Task: When a card is added to the list "to do" then copy the card to the bottom.
Action: Mouse moved to (612, 207)
Screenshot: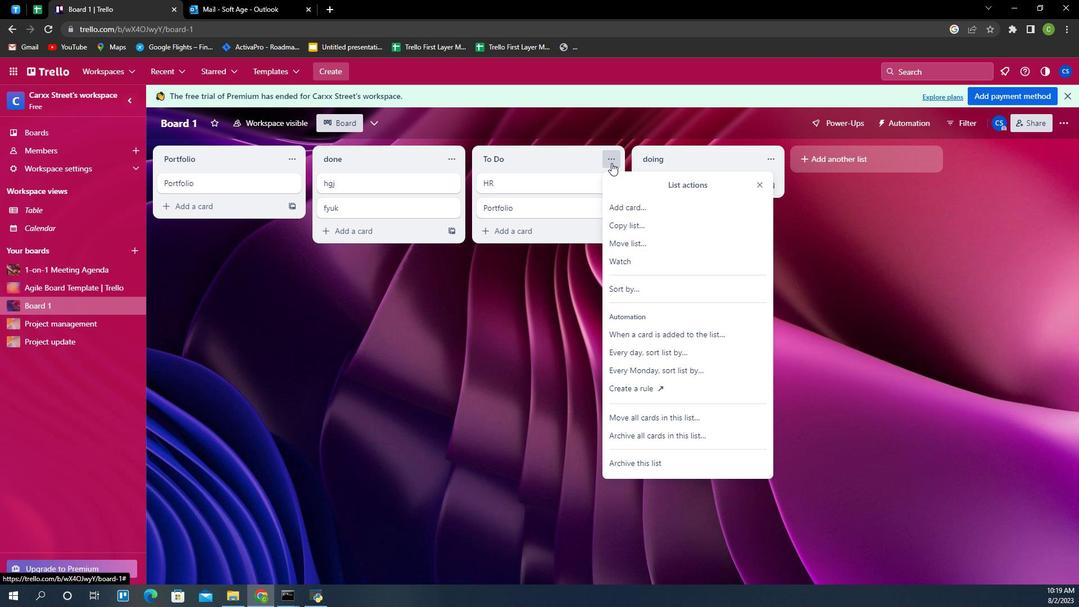
Action: Mouse pressed left at (612, 207)
Screenshot: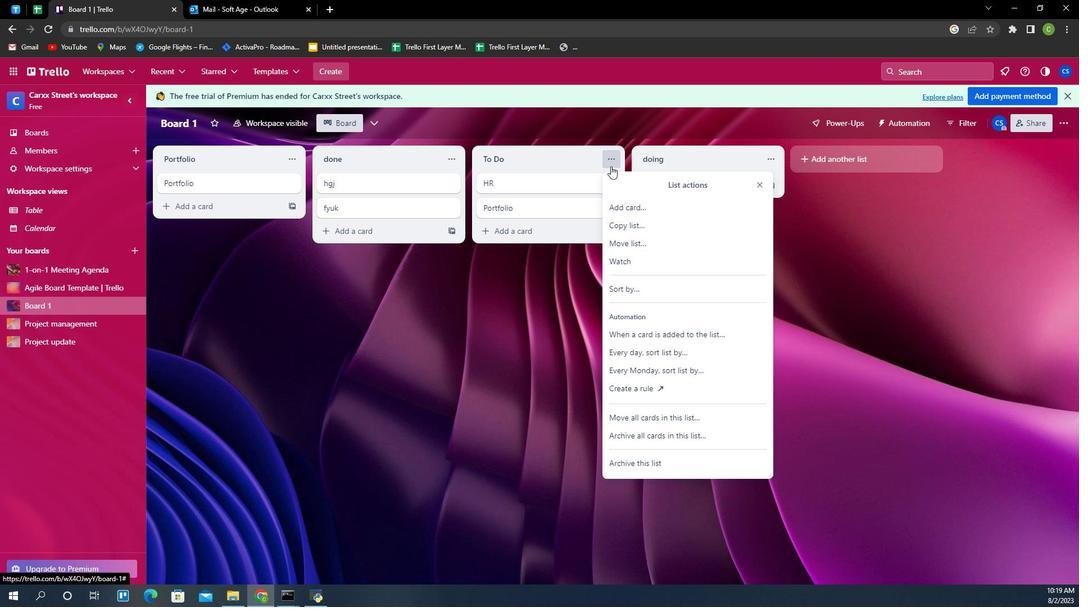 
Action: Mouse moved to (639, 349)
Screenshot: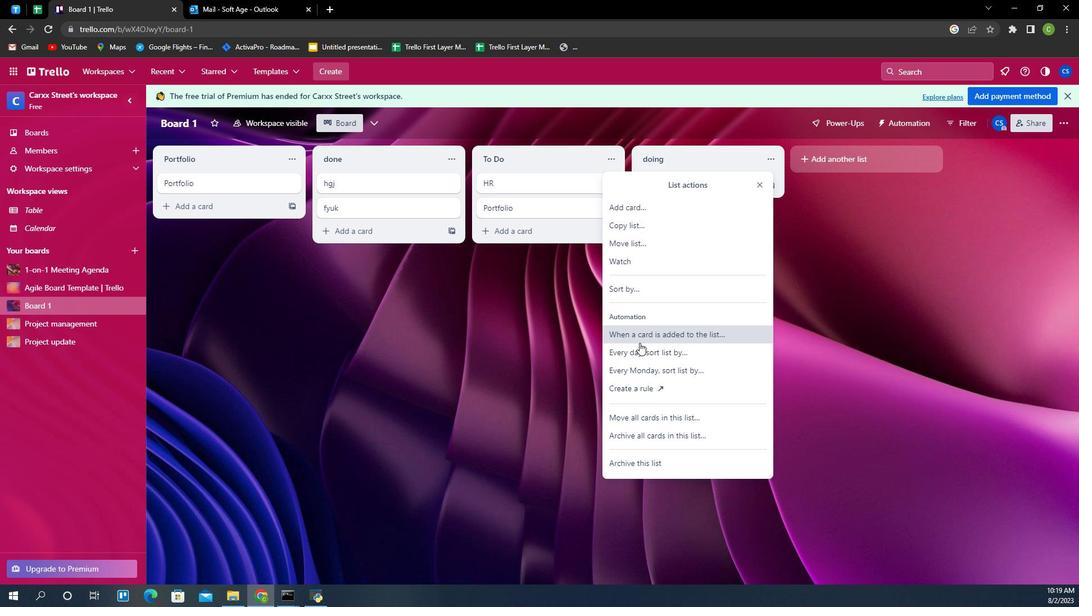 
Action: Mouse pressed left at (639, 349)
Screenshot: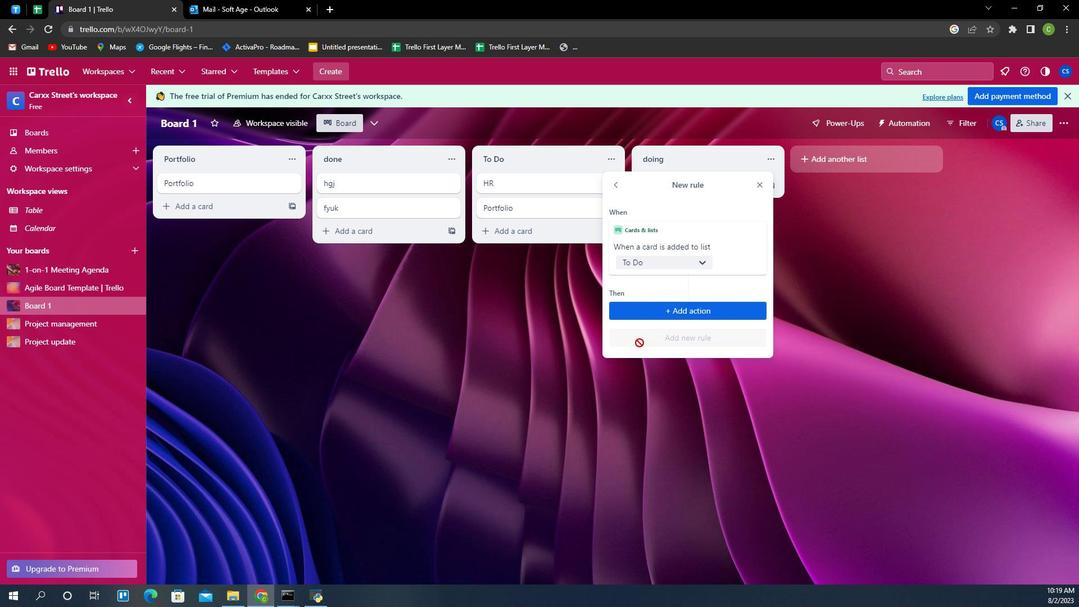 
Action: Mouse moved to (654, 324)
Screenshot: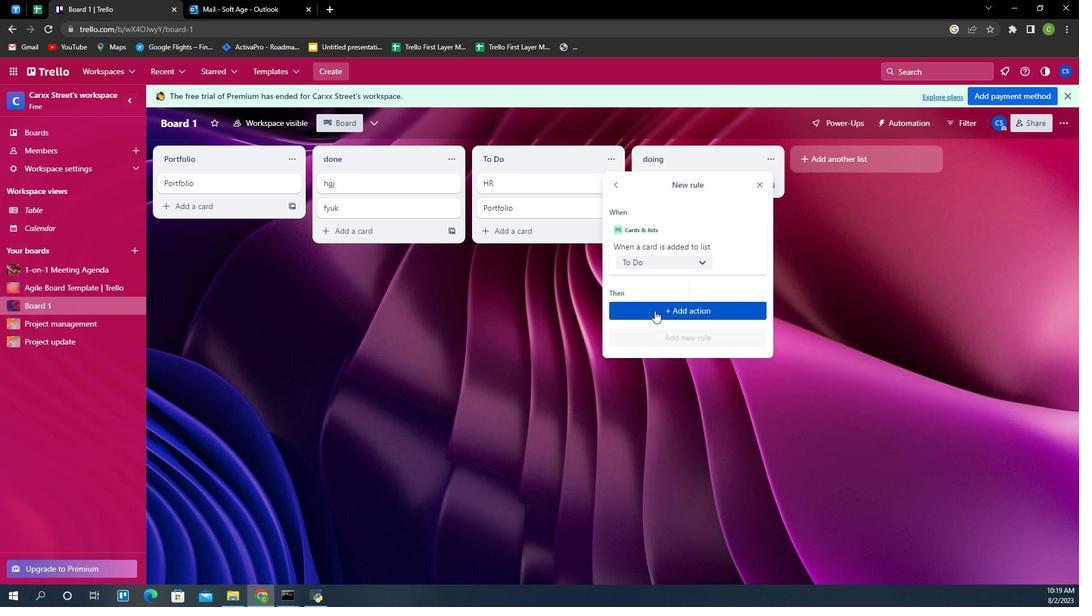 
Action: Mouse pressed left at (654, 324)
Screenshot: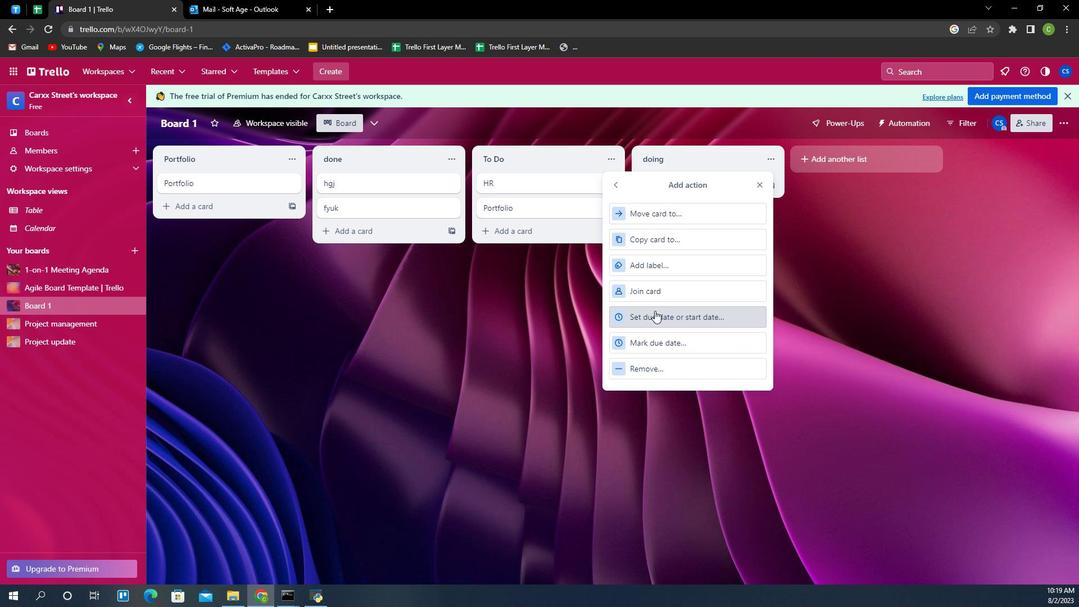 
Action: Mouse moved to (682, 264)
Screenshot: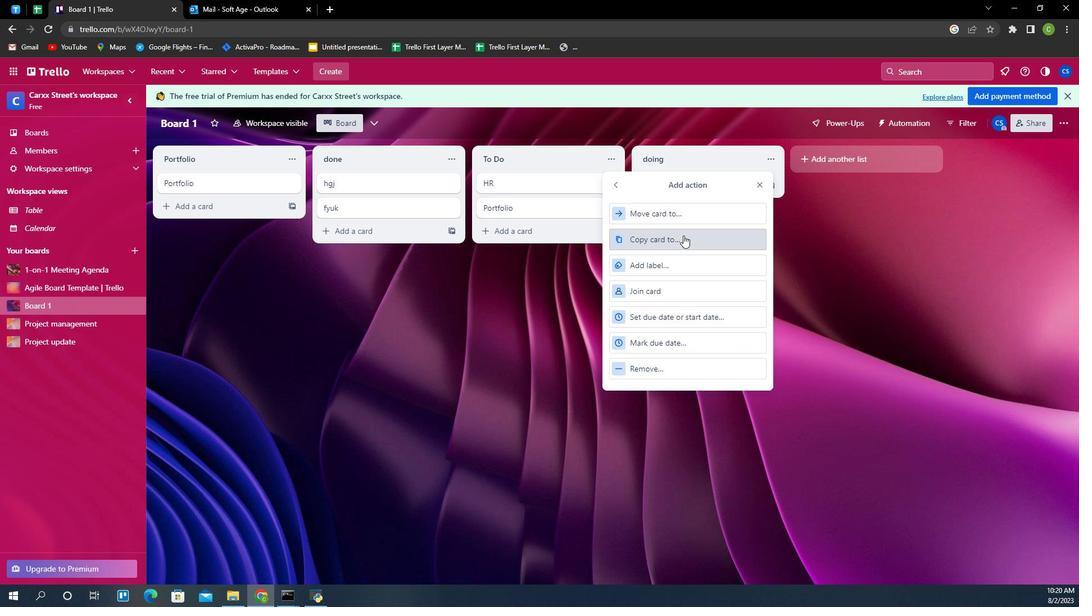 
Action: Mouse pressed left at (682, 264)
Screenshot: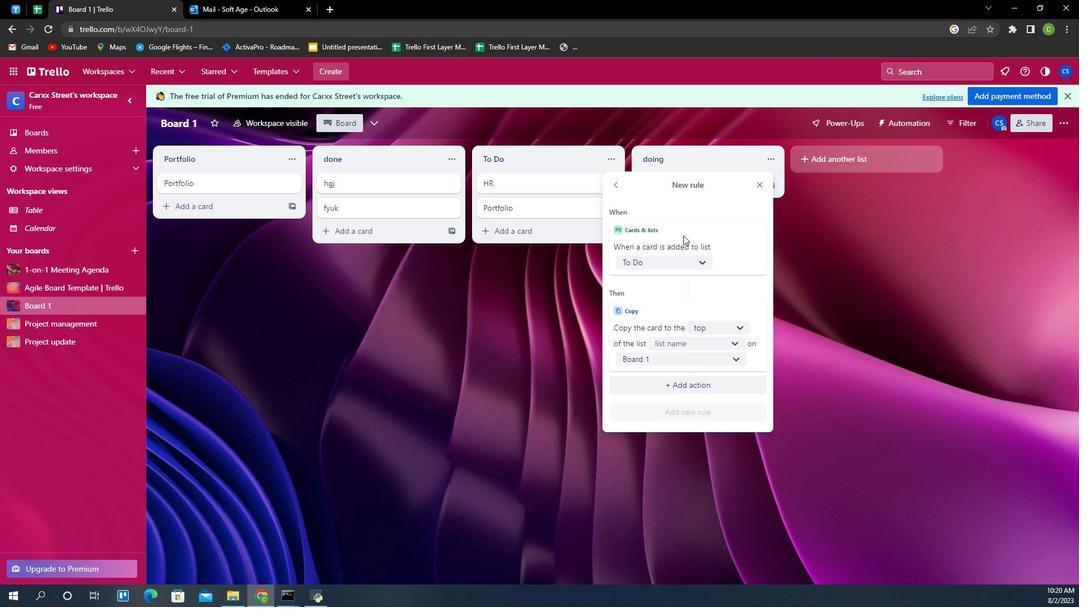 
Action: Mouse moved to (733, 339)
Screenshot: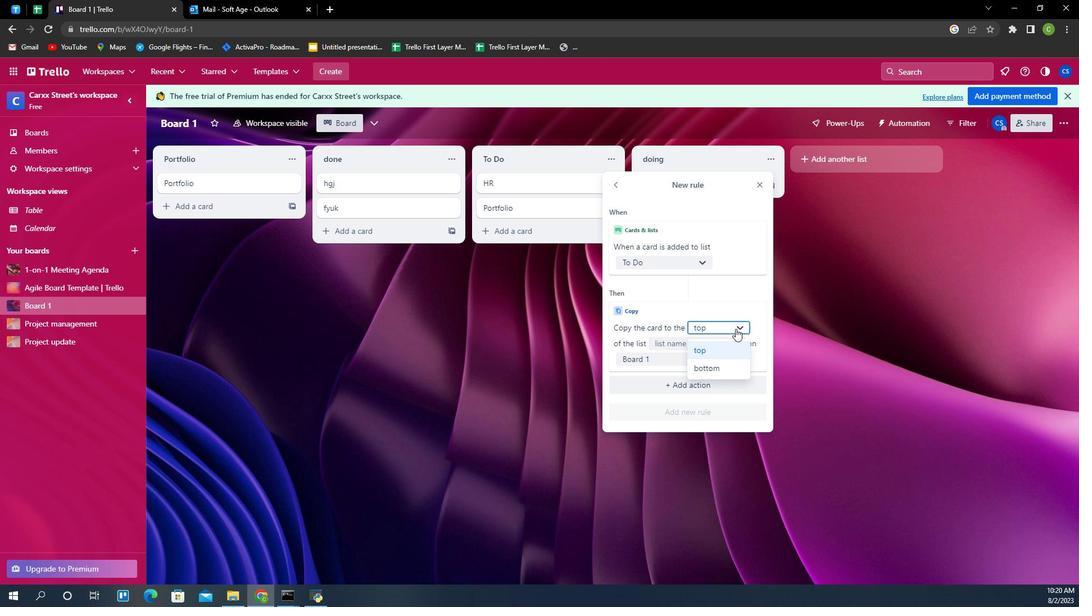
Action: Mouse pressed left at (733, 339)
Screenshot: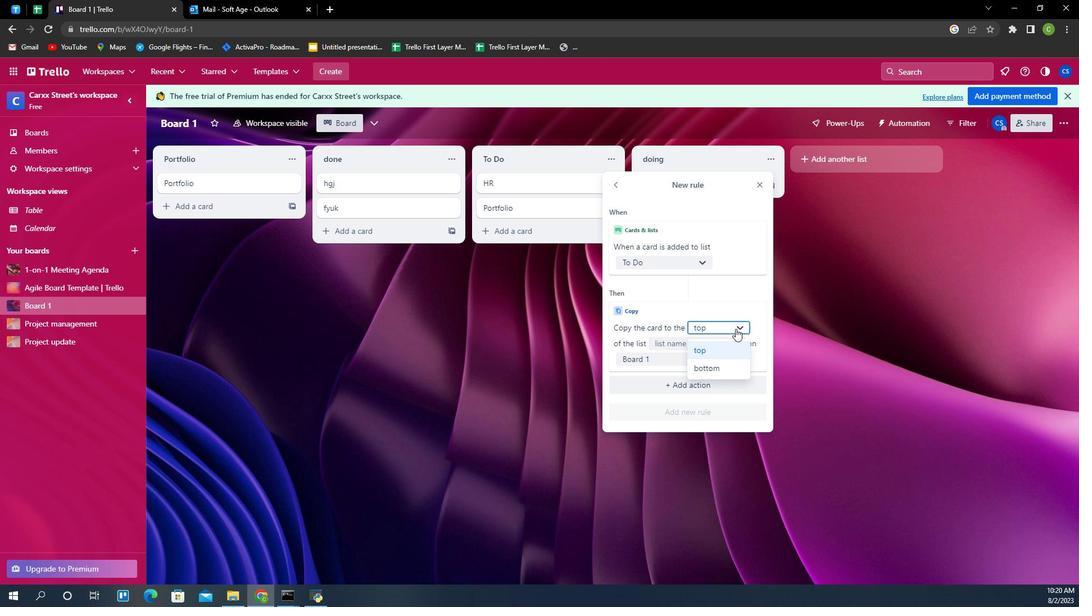 
Action: Mouse moved to (722, 368)
Screenshot: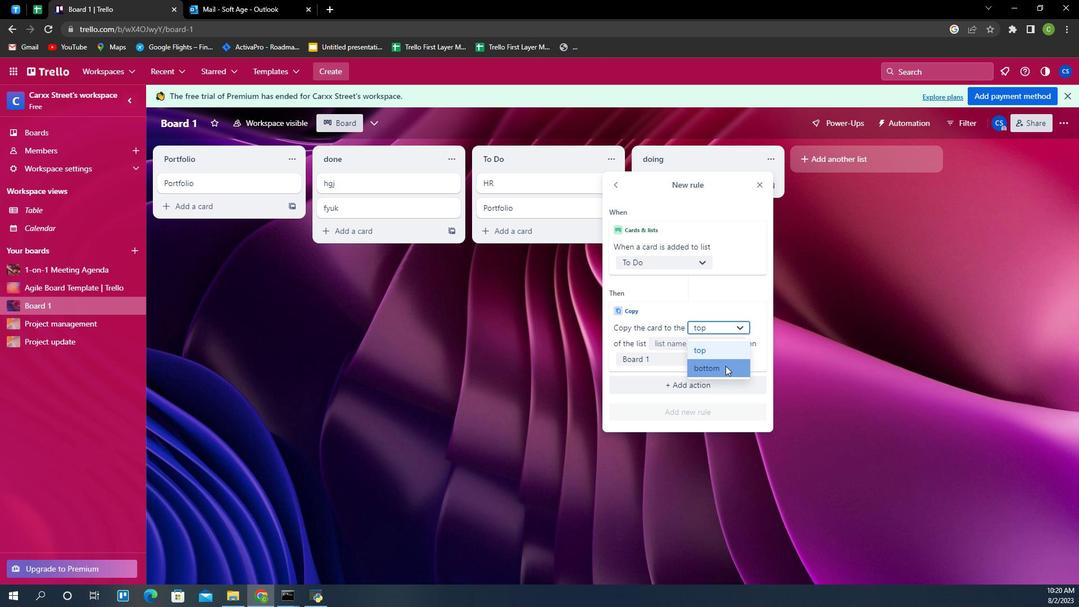 
Action: Mouse pressed left at (722, 368)
Screenshot: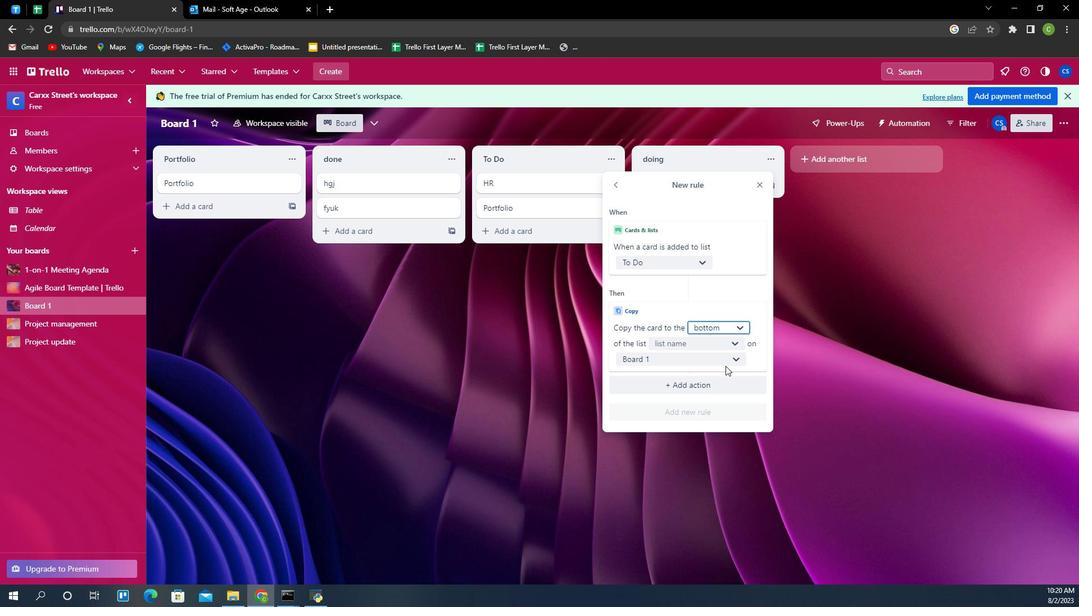 
Action: Mouse moved to (724, 349)
Screenshot: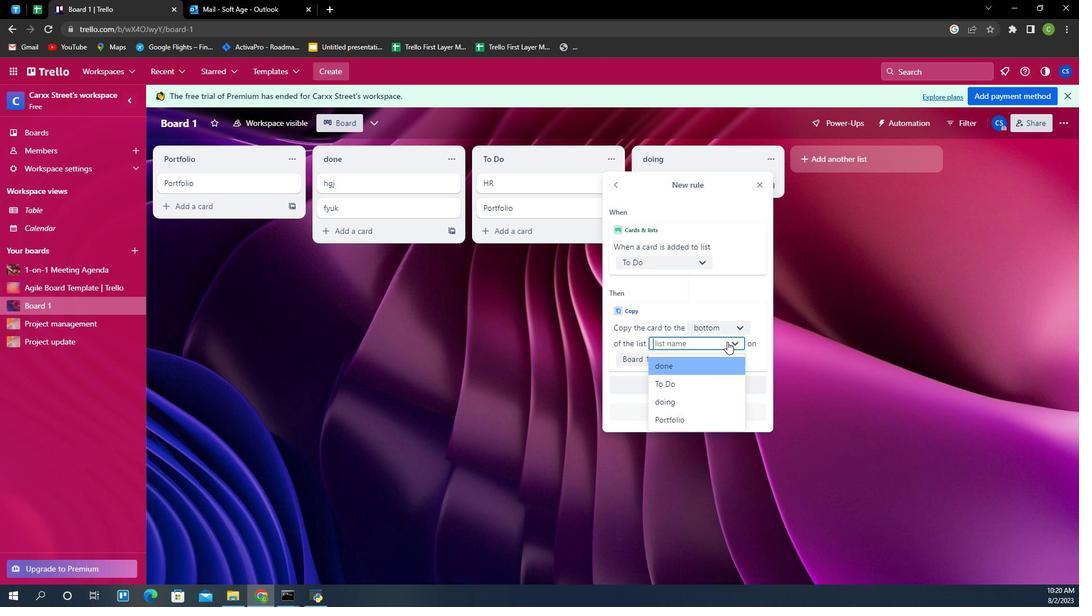 
Action: Mouse pressed left at (724, 349)
Screenshot: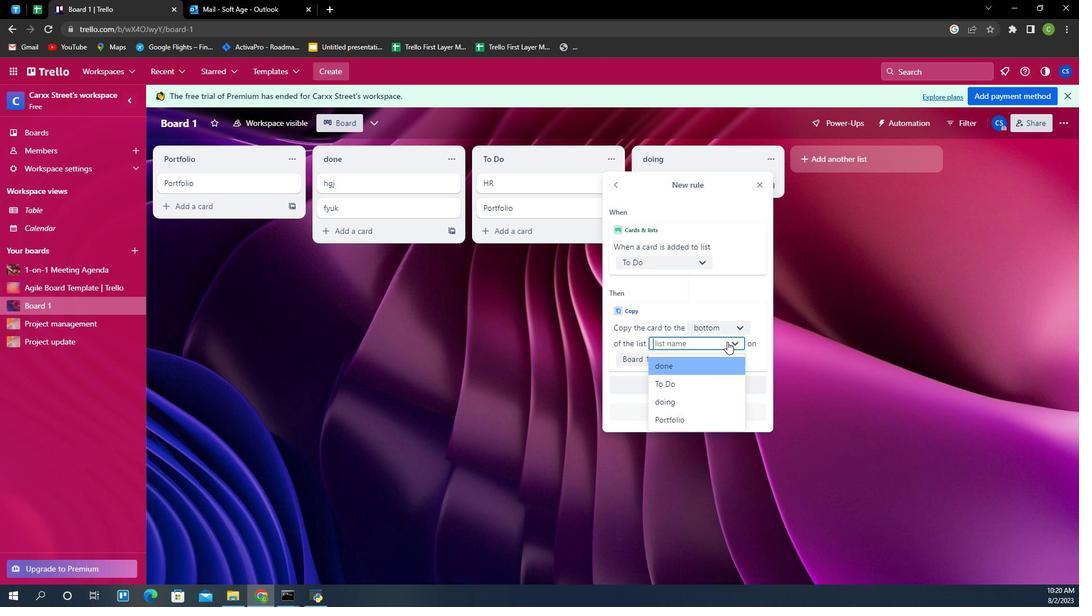 
Action: Mouse moved to (707, 377)
Screenshot: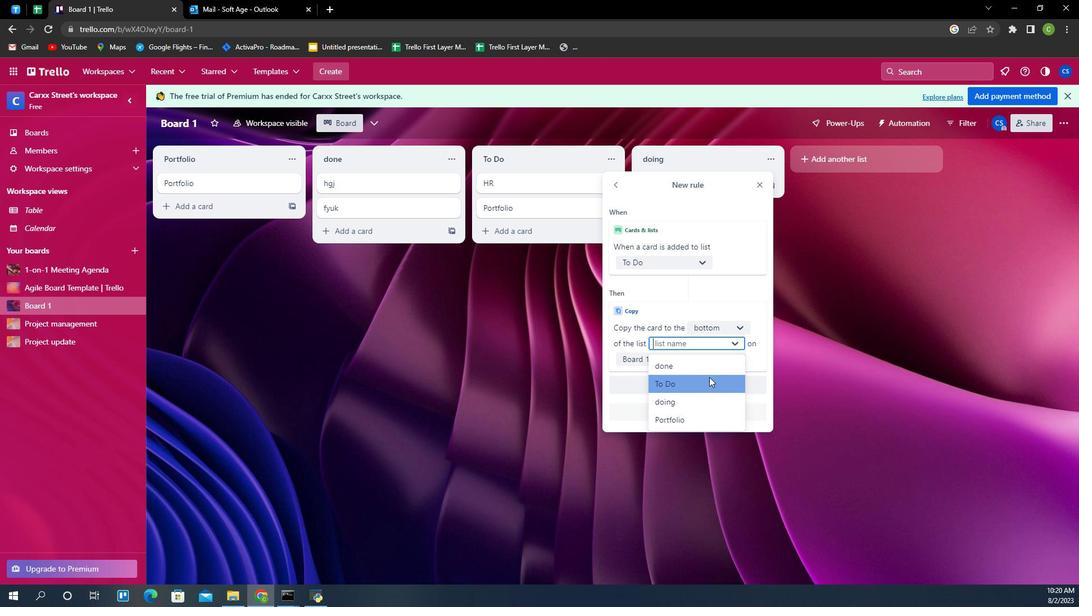 
Action: Mouse pressed left at (707, 377)
Screenshot: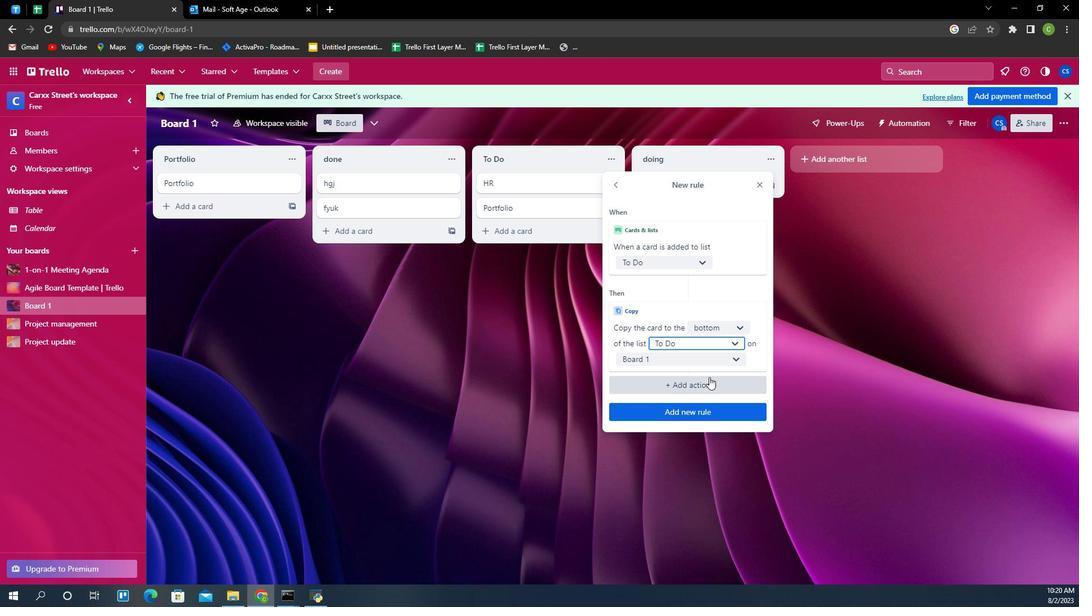 
Action: Mouse moved to (708, 409)
Screenshot: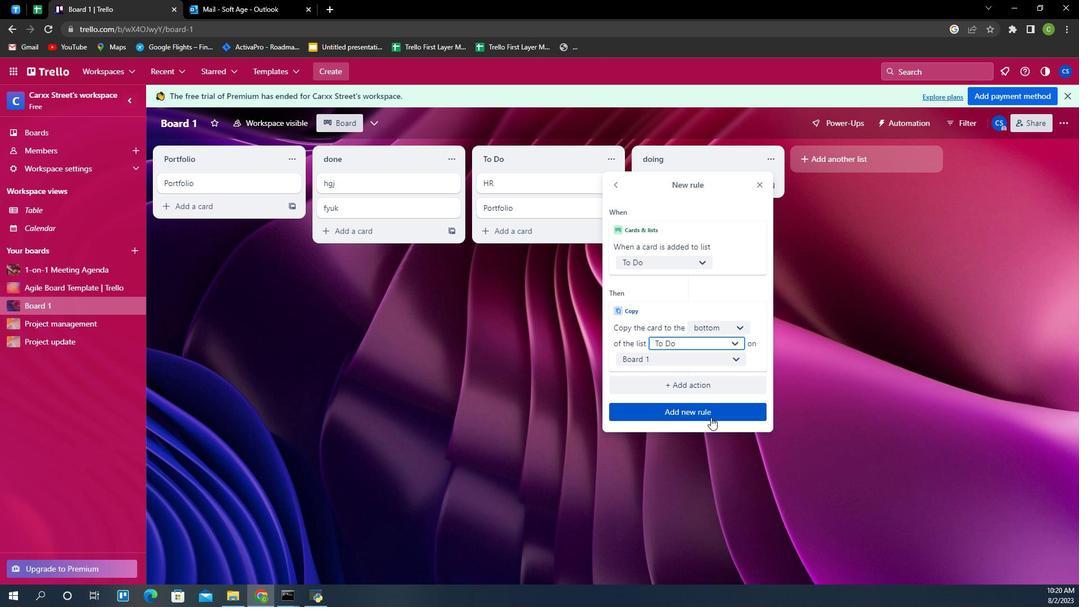 
Action: Mouse pressed left at (708, 409)
Screenshot: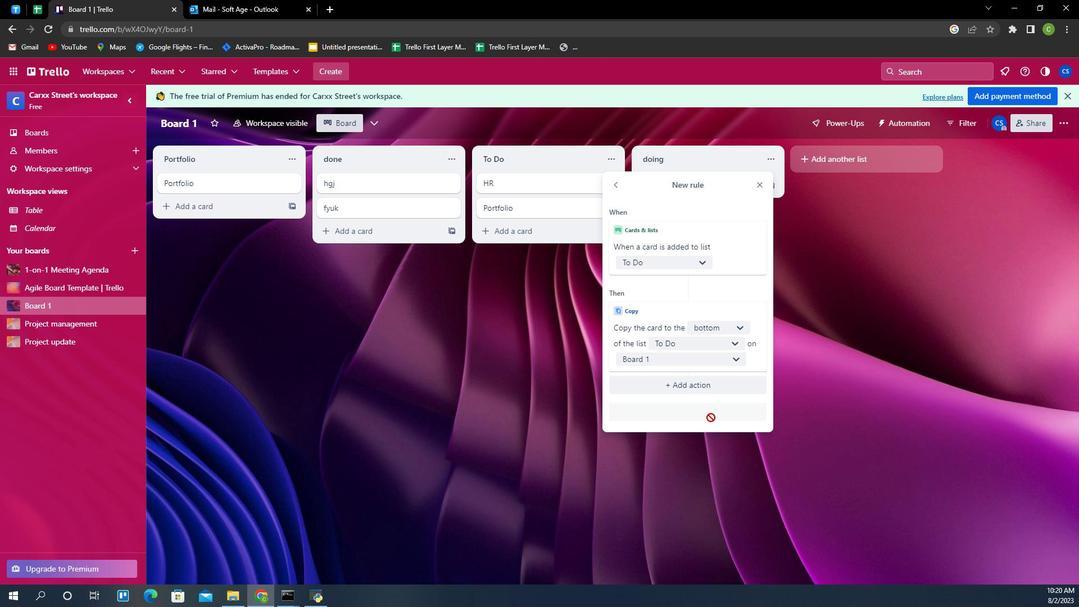 
